 Task: Enable the option "Quiet synchro" for general video settings.
Action: Mouse moved to (143, 16)
Screenshot: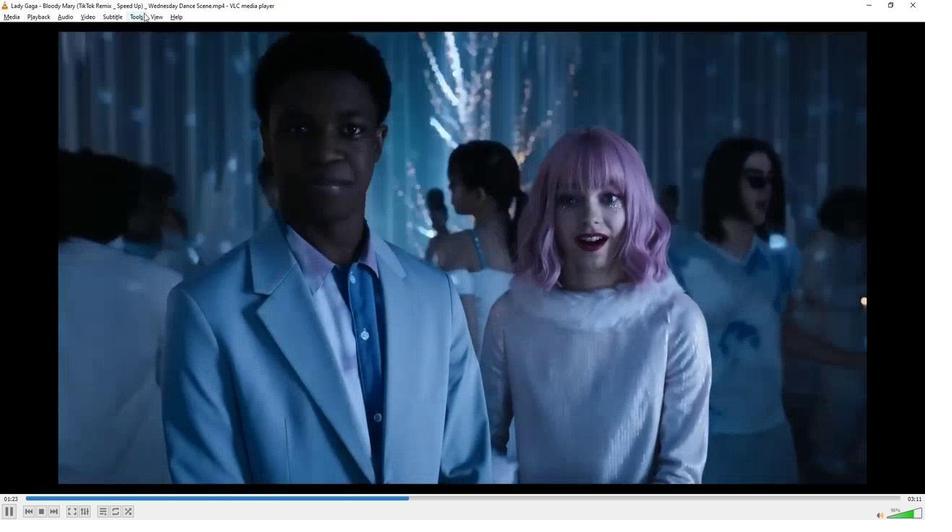 
Action: Mouse pressed left at (143, 16)
Screenshot: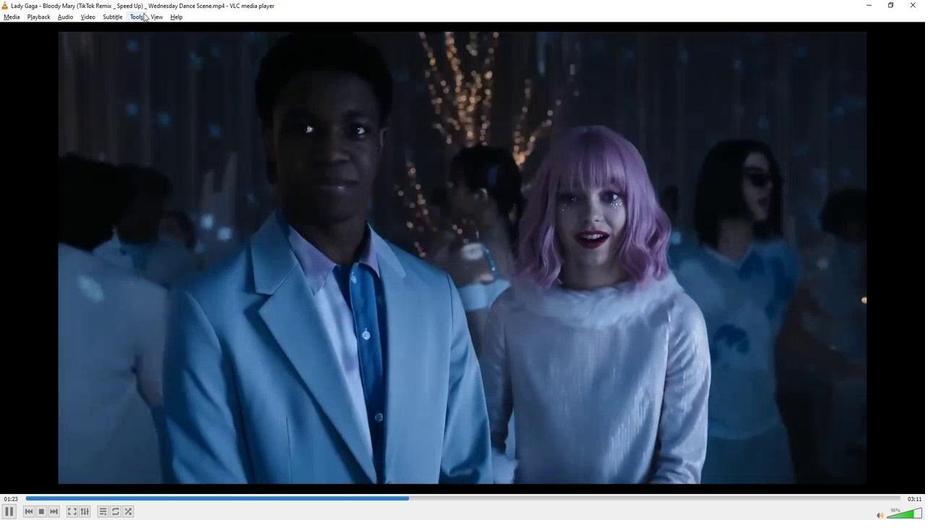 
Action: Mouse moved to (156, 135)
Screenshot: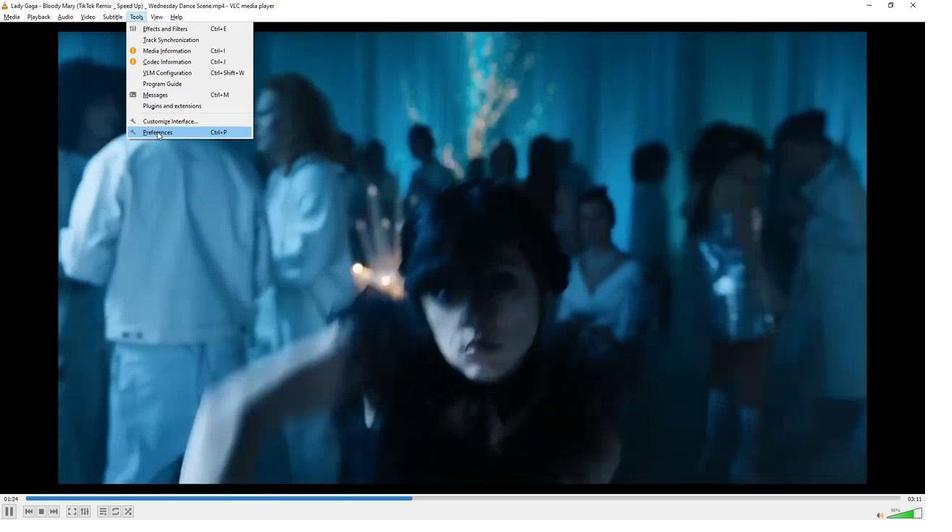 
Action: Mouse pressed left at (156, 135)
Screenshot: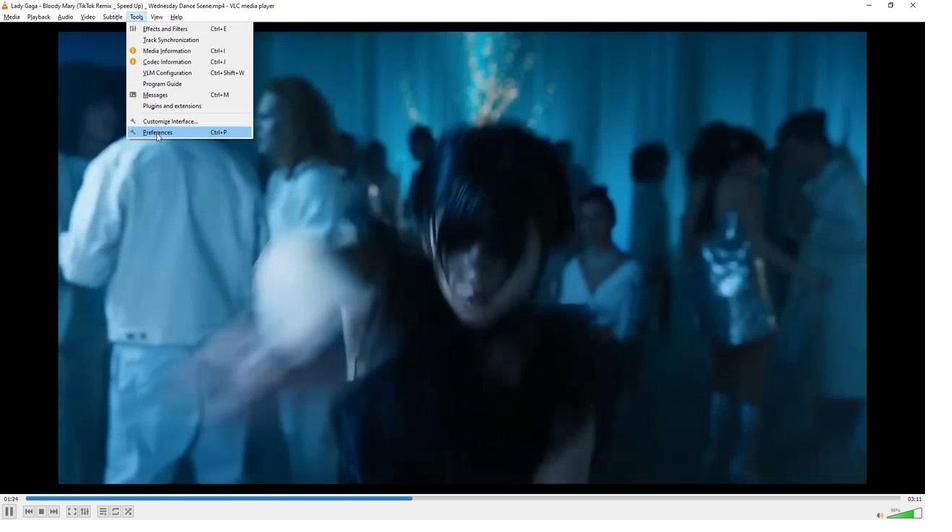 
Action: Mouse moved to (164, 396)
Screenshot: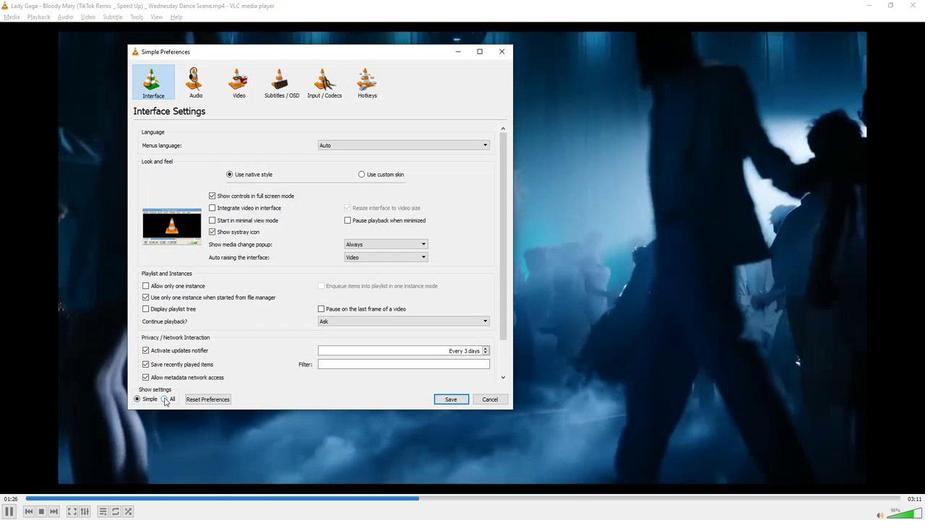 
Action: Mouse pressed left at (164, 396)
Screenshot: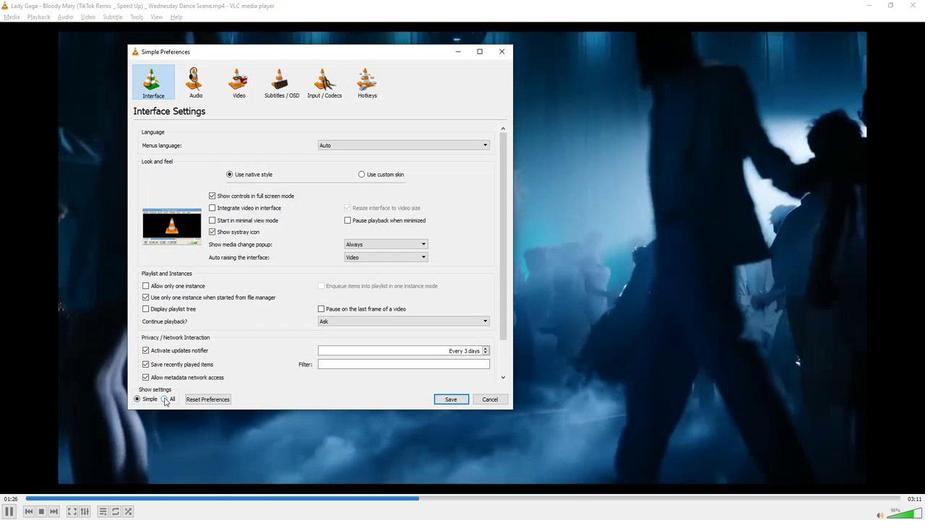 
Action: Mouse moved to (198, 347)
Screenshot: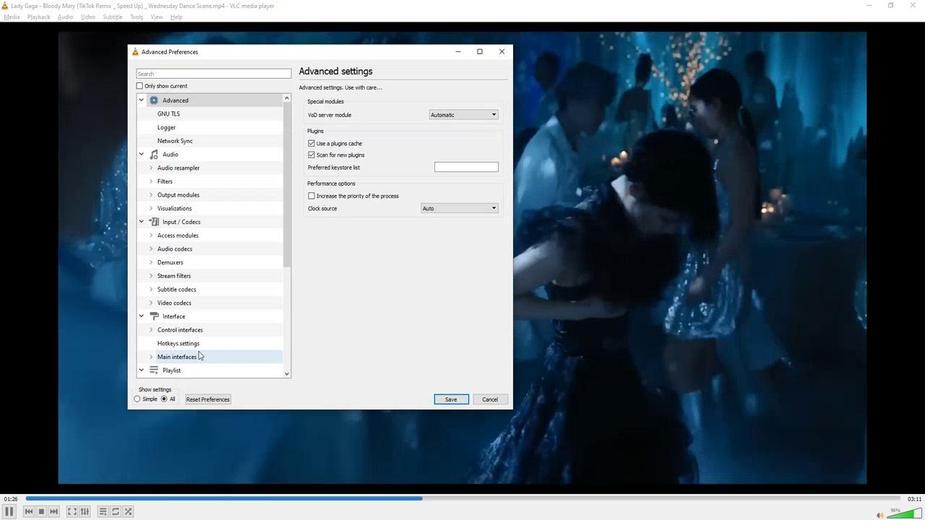 
Action: Mouse scrolled (198, 346) with delta (0, 0)
Screenshot: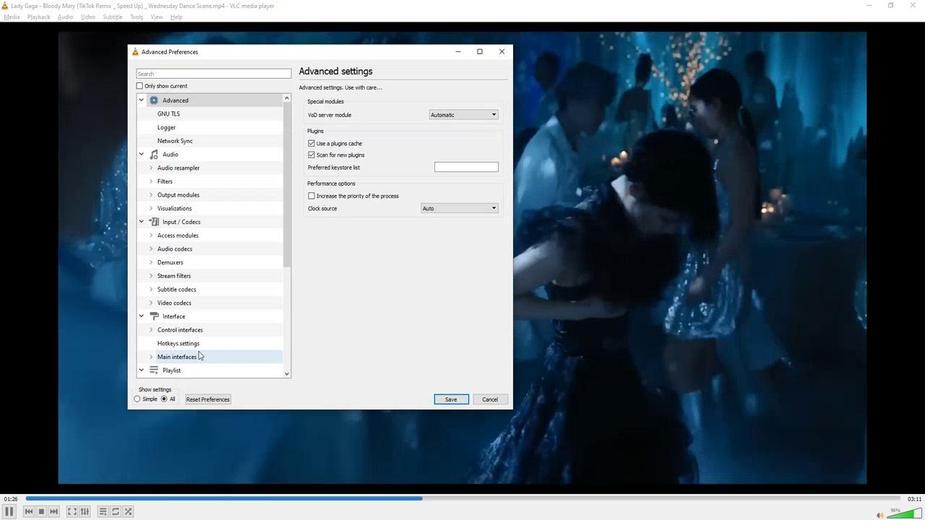 
Action: Mouse moved to (202, 342)
Screenshot: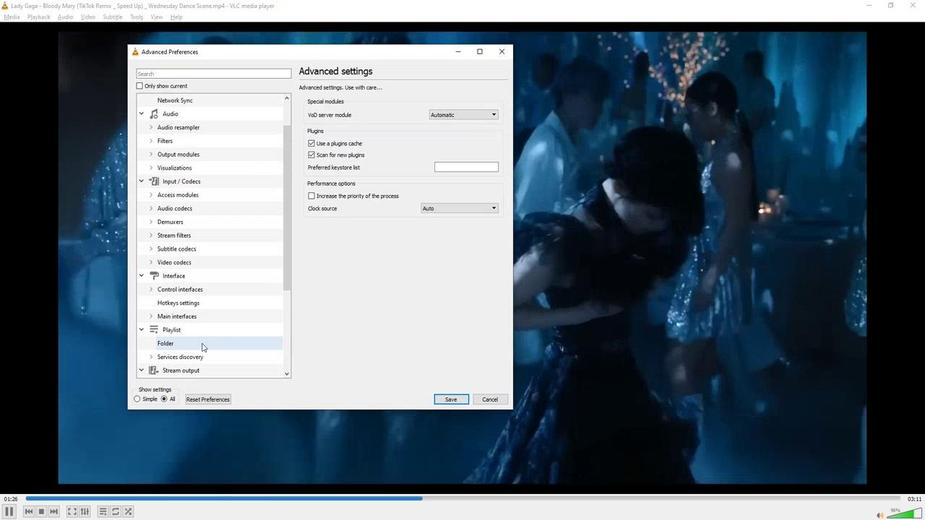 
Action: Mouse scrolled (202, 341) with delta (0, 0)
Screenshot: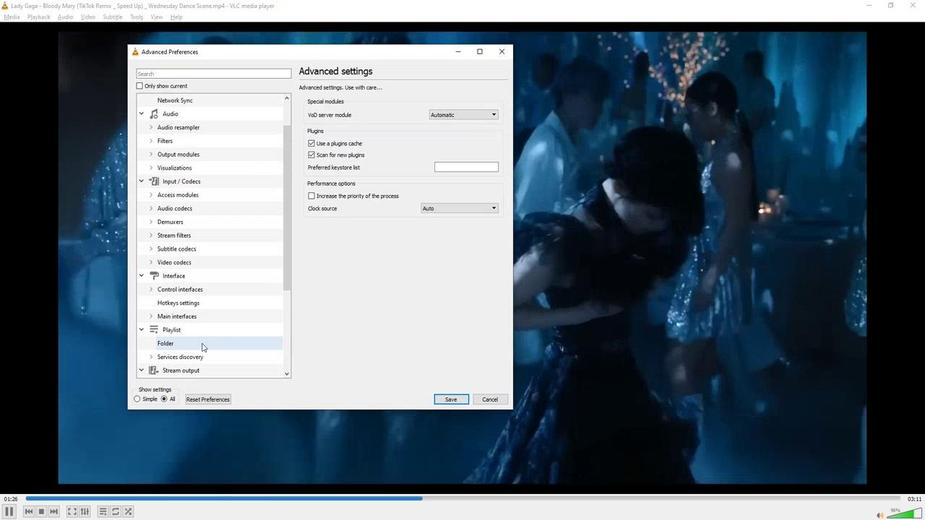 
Action: Mouse moved to (202, 340)
Screenshot: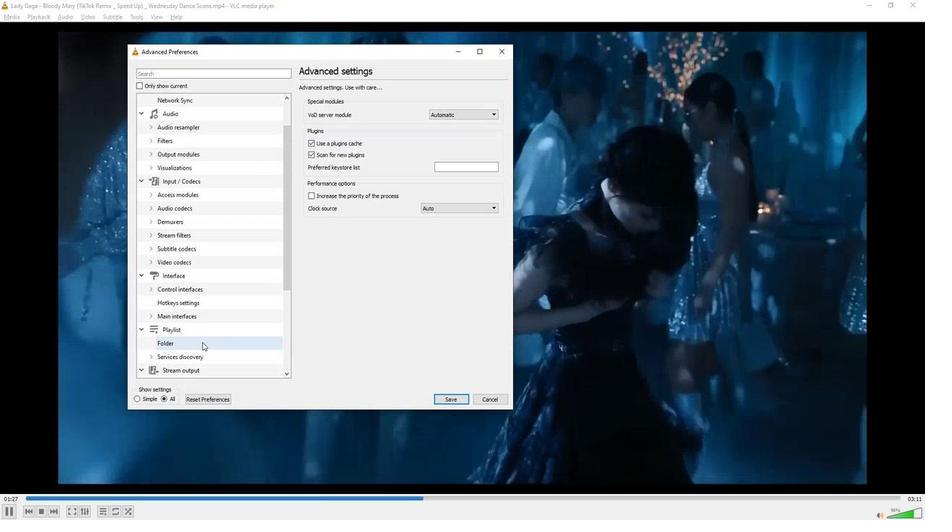 
Action: Mouse scrolled (202, 339) with delta (0, 0)
Screenshot: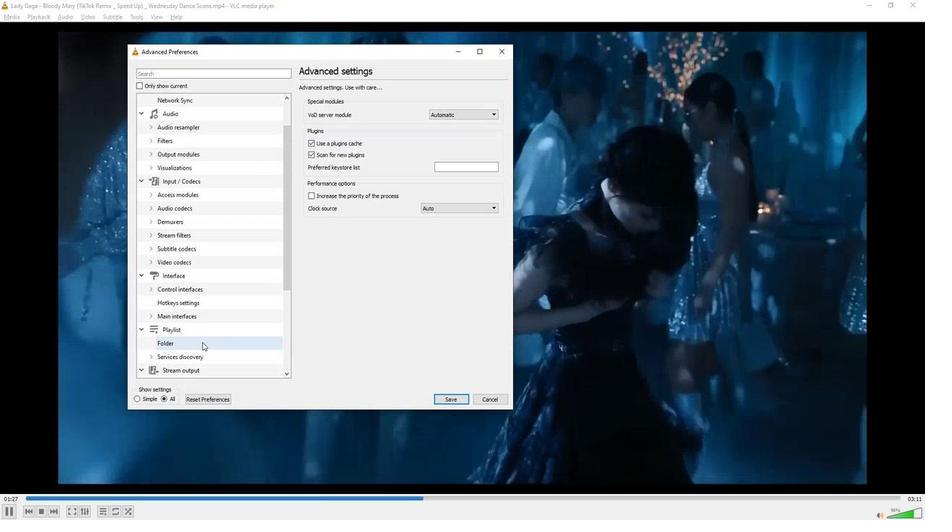 
Action: Mouse moved to (202, 336)
Screenshot: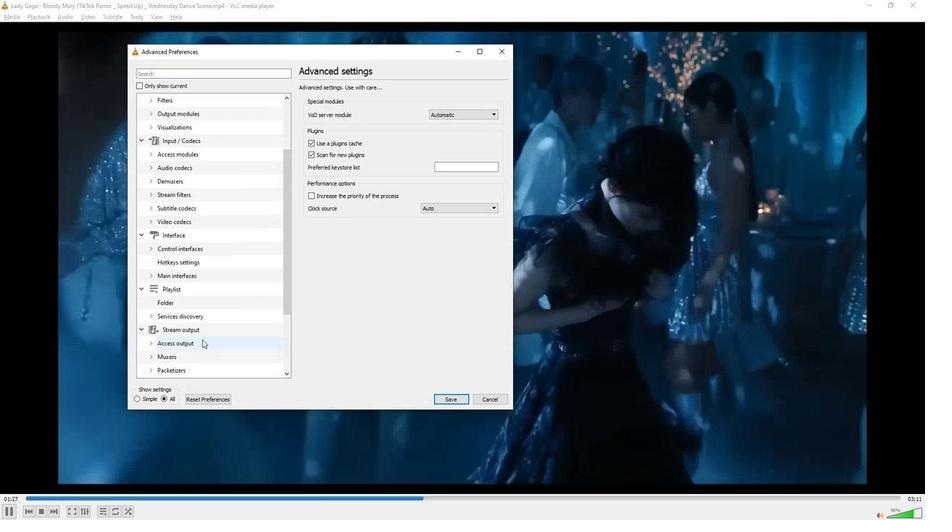 
Action: Mouse scrolled (202, 335) with delta (0, 0)
Screenshot: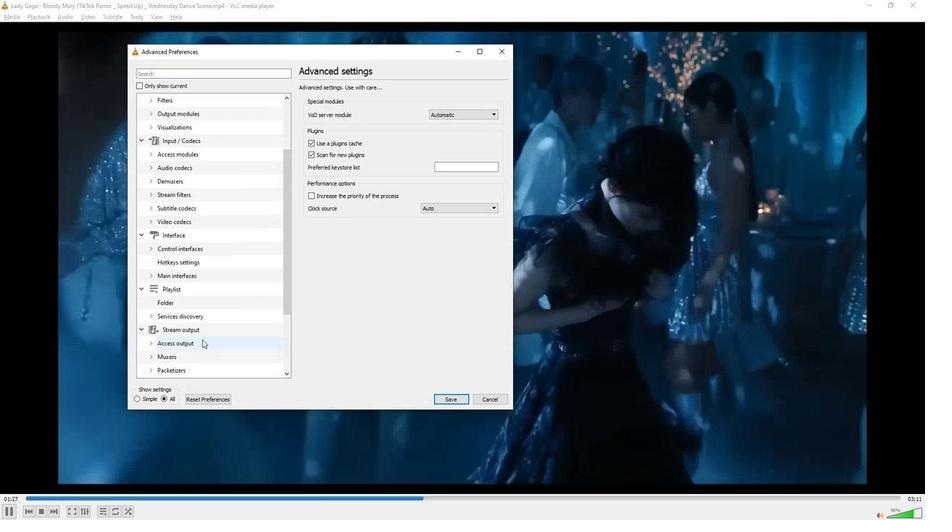 
Action: Mouse moved to (201, 333)
Screenshot: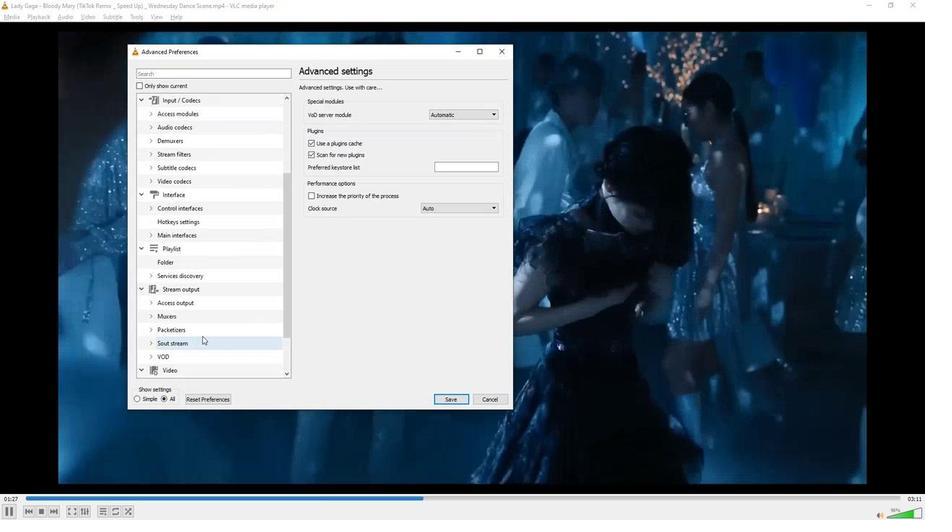 
Action: Mouse scrolled (201, 332) with delta (0, 0)
Screenshot: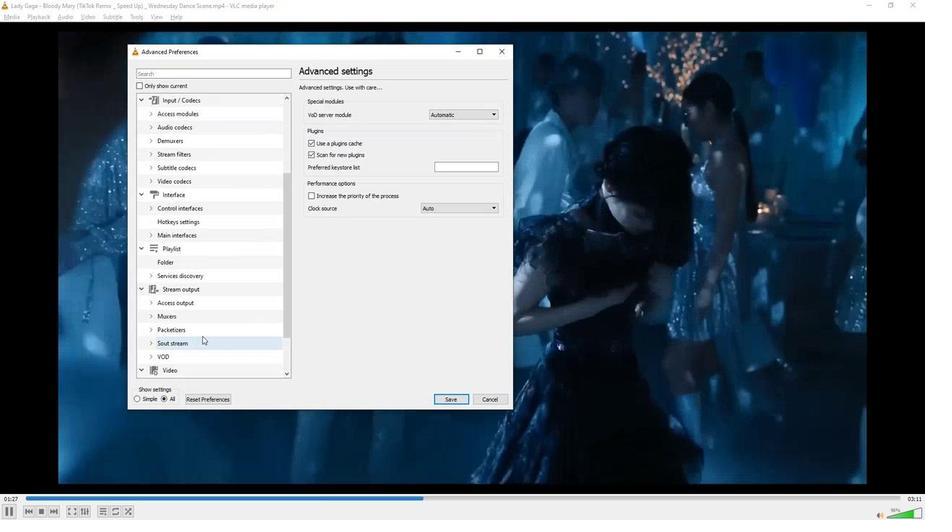 
Action: Mouse moved to (200, 329)
Screenshot: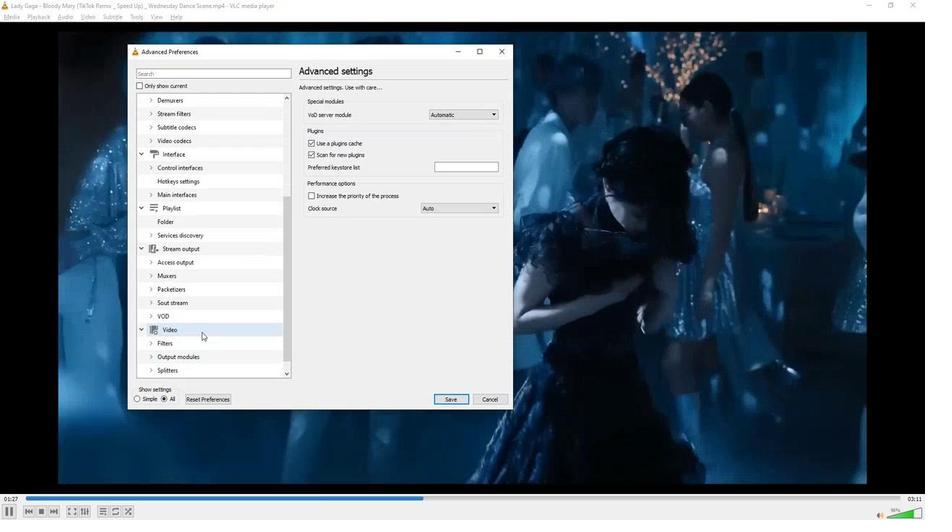 
Action: Mouse scrolled (200, 328) with delta (0, 0)
Screenshot: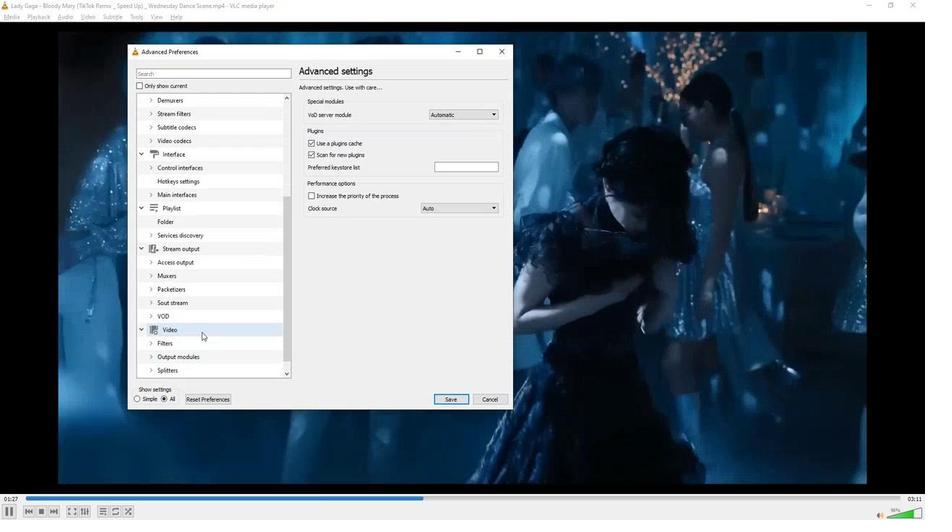 
Action: Mouse moved to (200, 326)
Screenshot: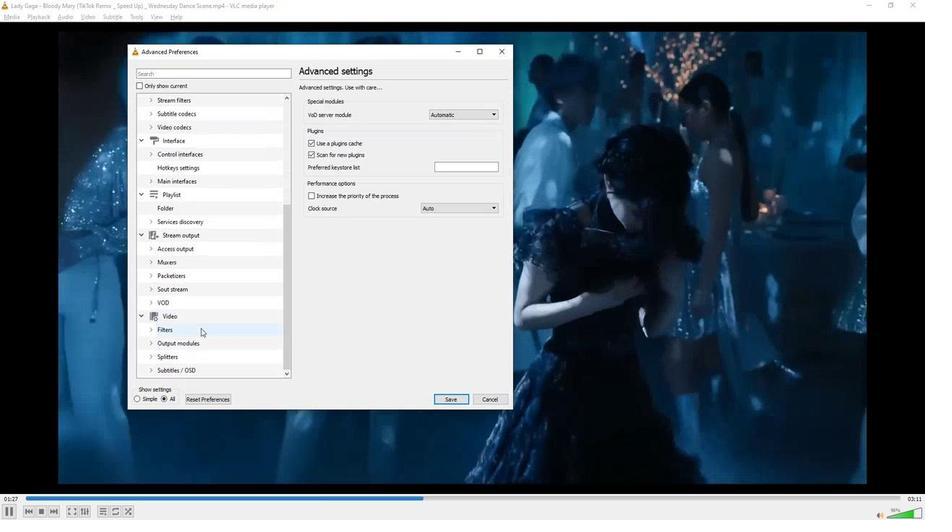 
Action: Mouse scrolled (200, 326) with delta (0, 0)
Screenshot: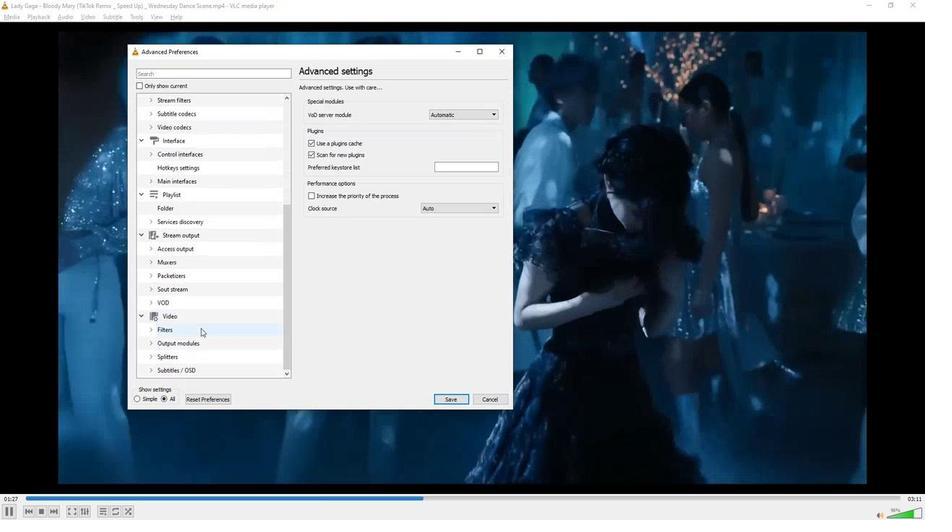
Action: Mouse moved to (172, 320)
Screenshot: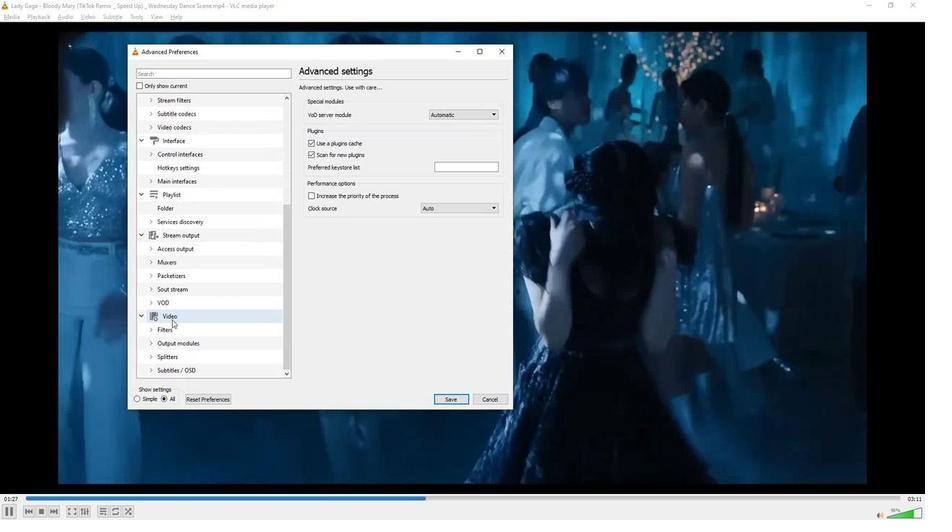 
Action: Mouse pressed left at (172, 320)
Screenshot: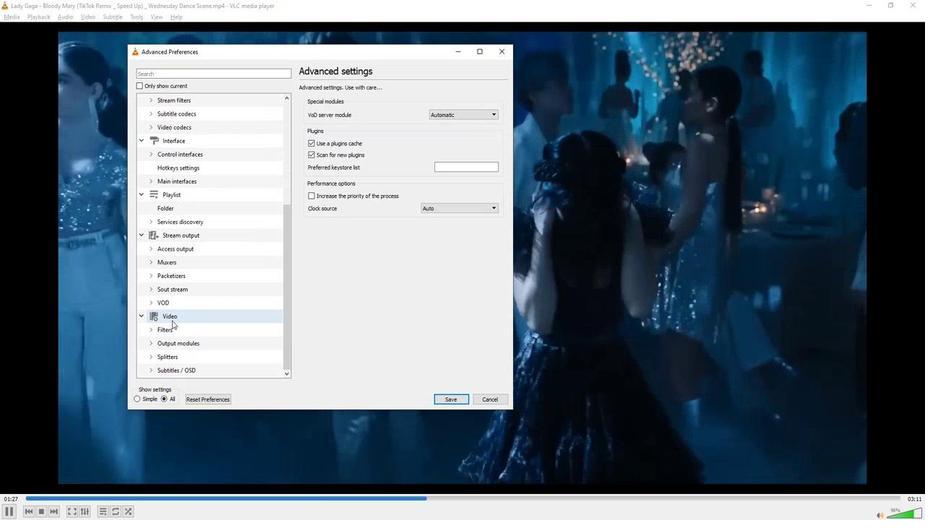 
Action: Mouse moved to (304, 172)
Screenshot: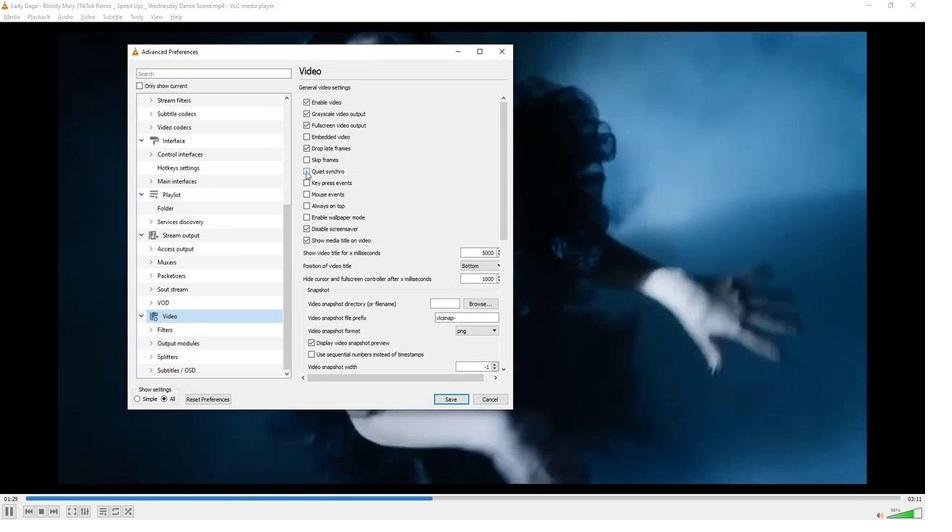 
Action: Mouse pressed left at (304, 172)
Screenshot: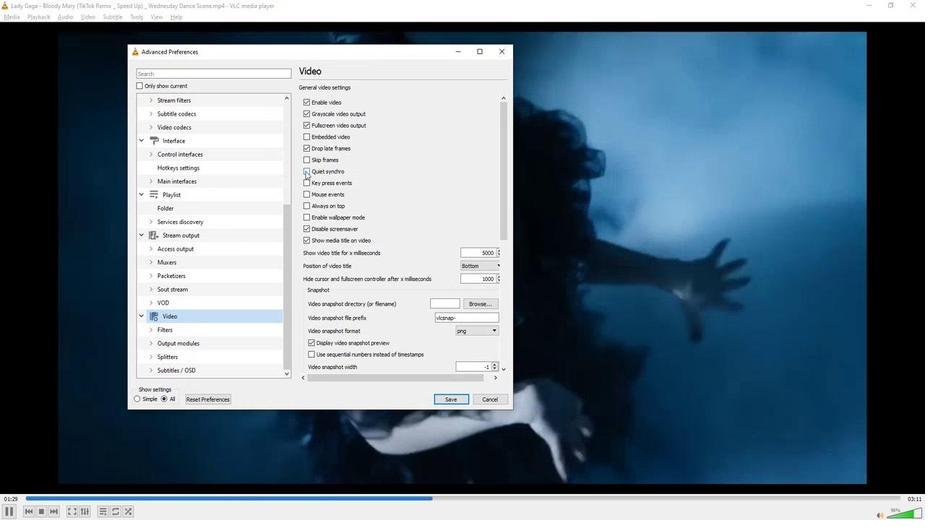 
Action: Mouse moved to (409, 183)
Screenshot: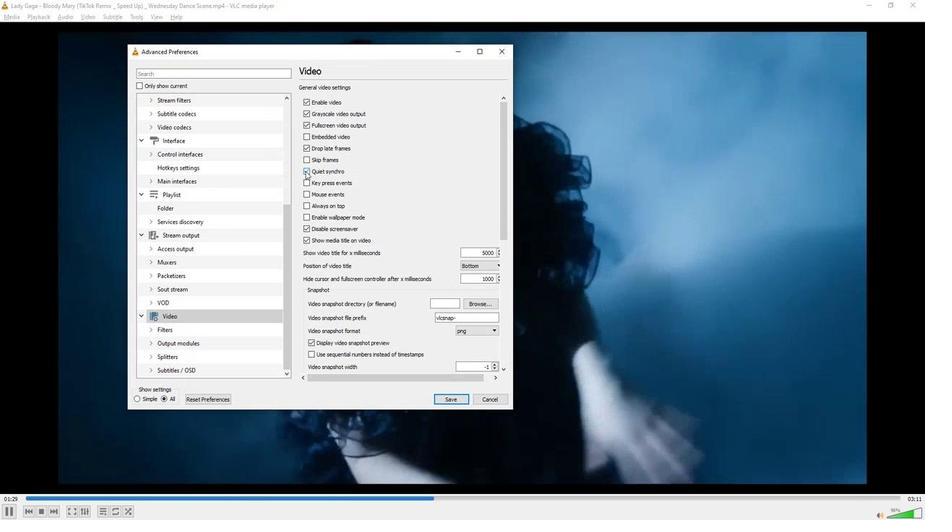 
